 Task: Create a rule from the Agile list, Priority changed -> Complete task in the project BackTech if Priority Cleared then Complete Task
Action: Mouse moved to (554, 349)
Screenshot: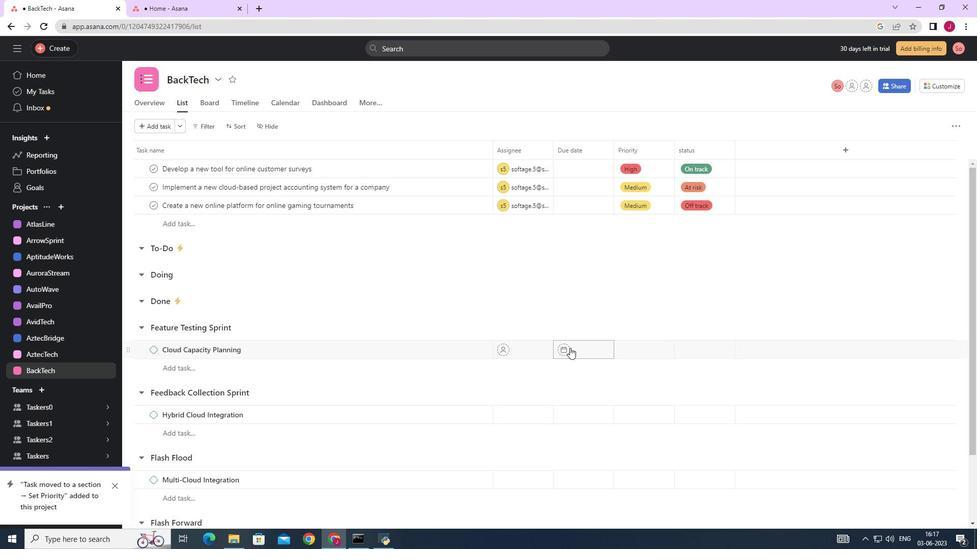 
Action: Mouse scrolled (554, 350) with delta (0, 0)
Screenshot: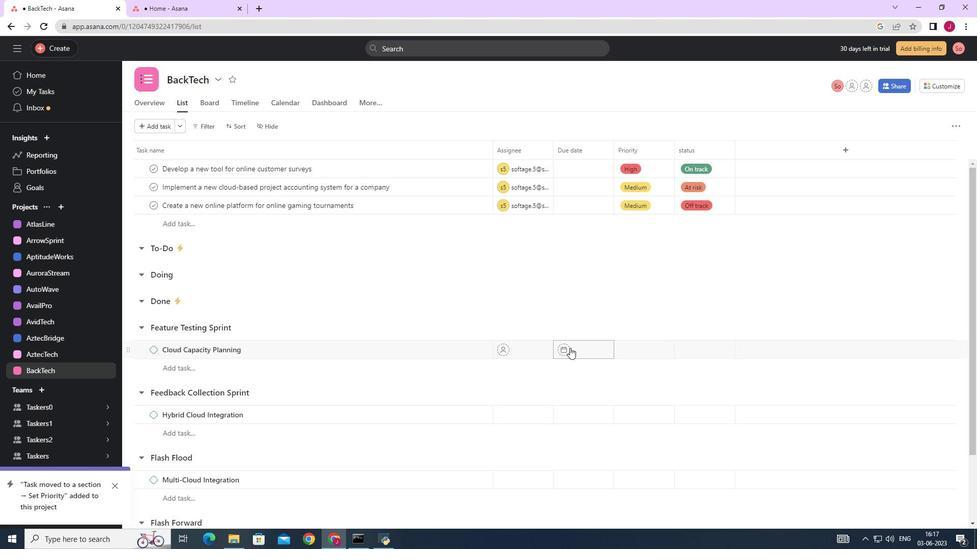 
Action: Mouse scrolled (554, 350) with delta (0, 0)
Screenshot: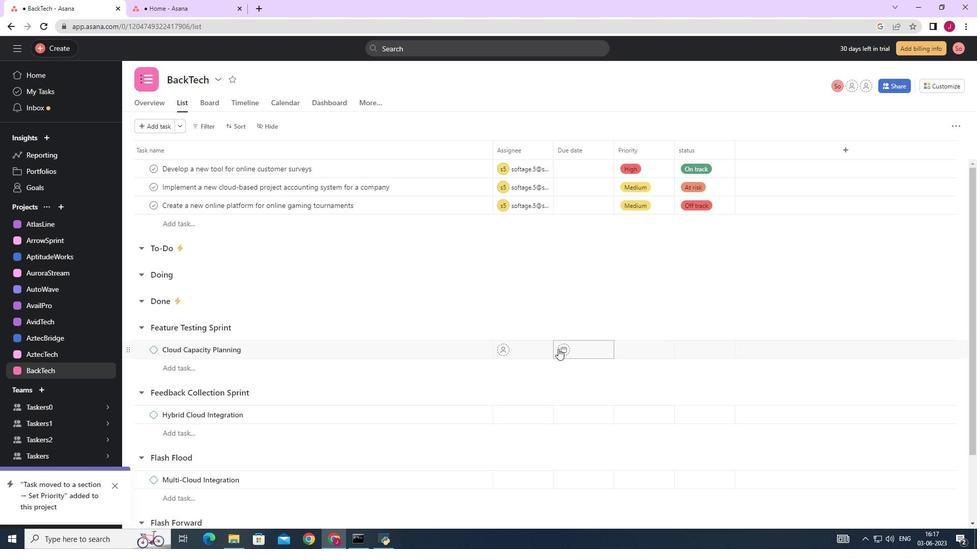 
Action: Mouse moved to (554, 349)
Screenshot: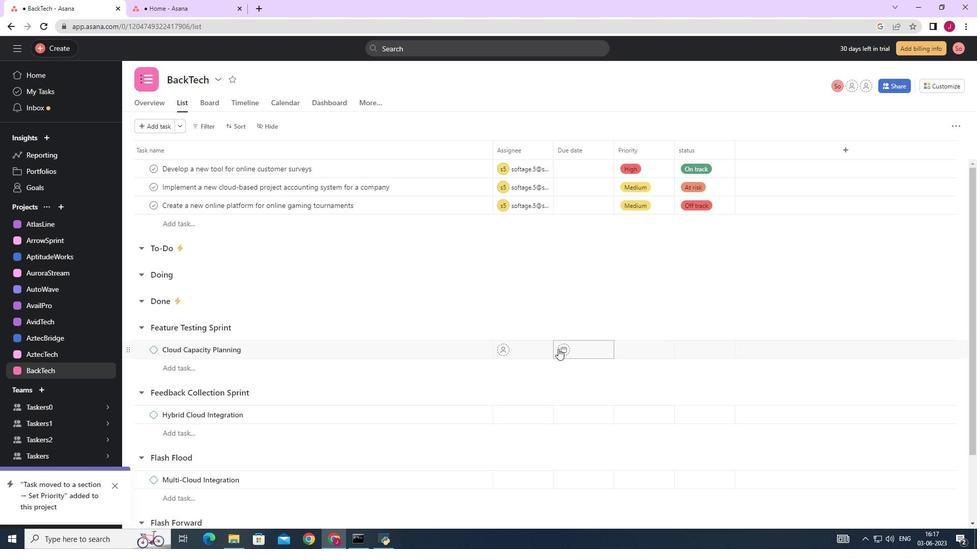 
Action: Mouse scrolled (554, 350) with delta (0, 0)
Screenshot: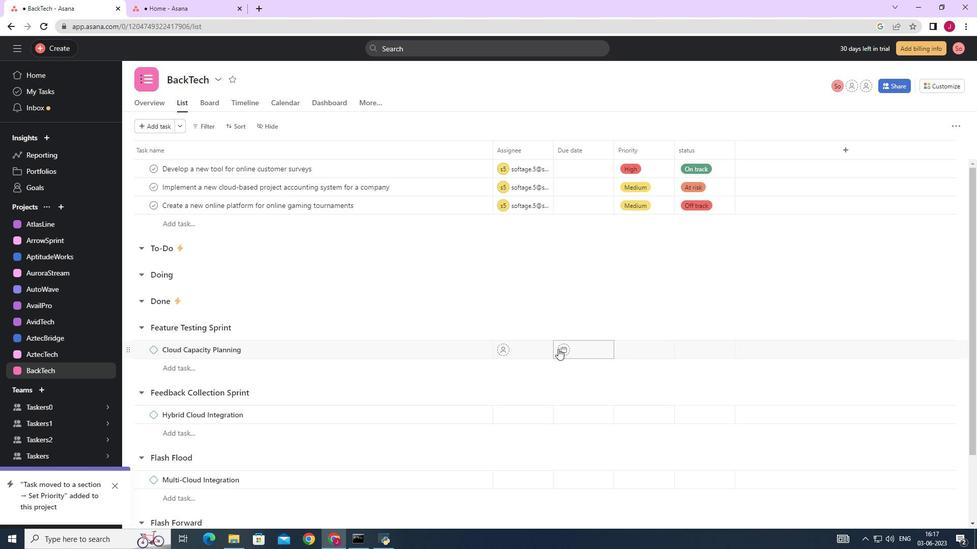 
Action: Mouse moved to (953, 86)
Screenshot: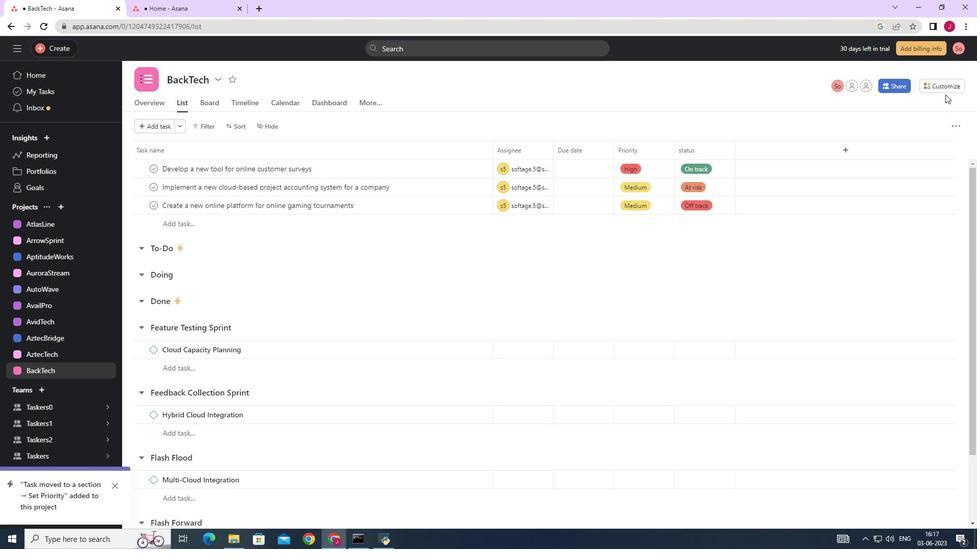 
Action: Mouse pressed left at (953, 86)
Screenshot: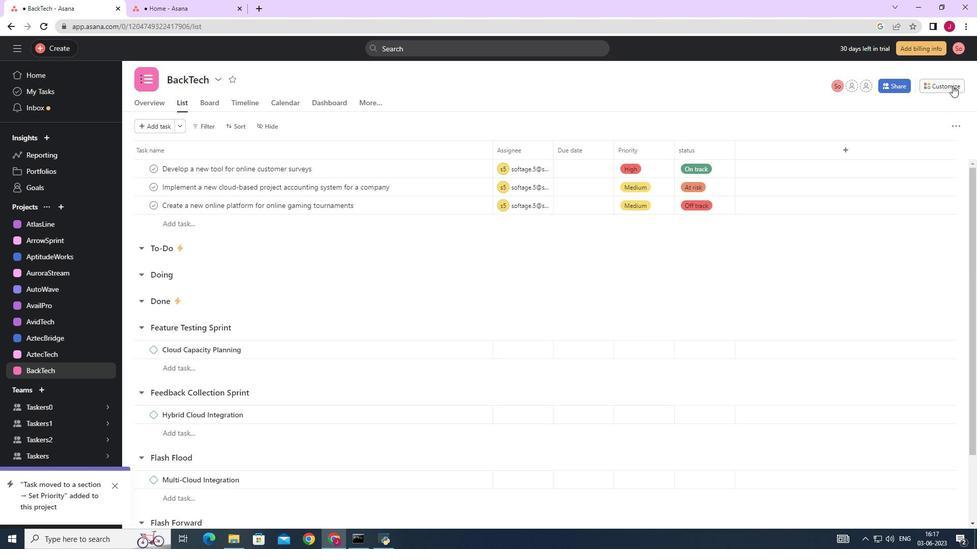 
Action: Mouse moved to (763, 221)
Screenshot: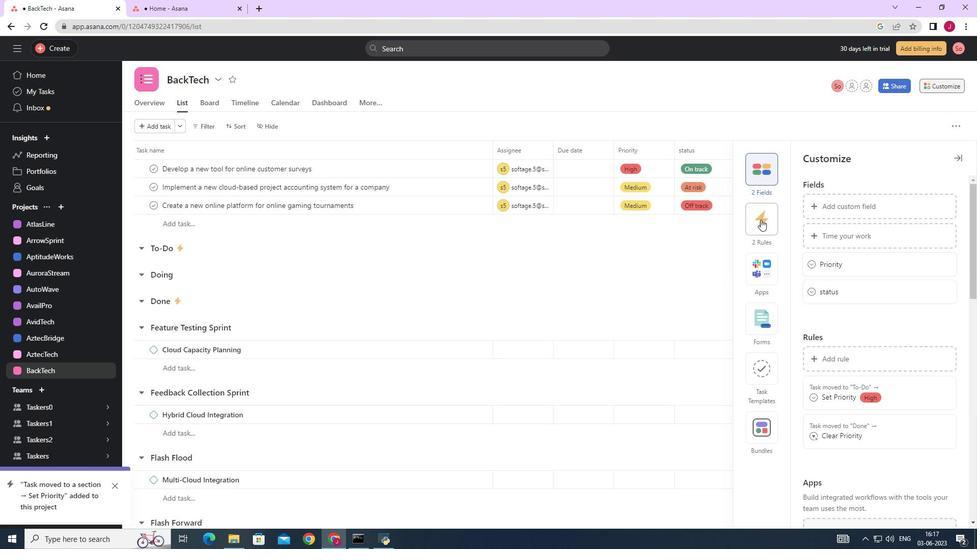 
Action: Mouse pressed left at (763, 221)
Screenshot: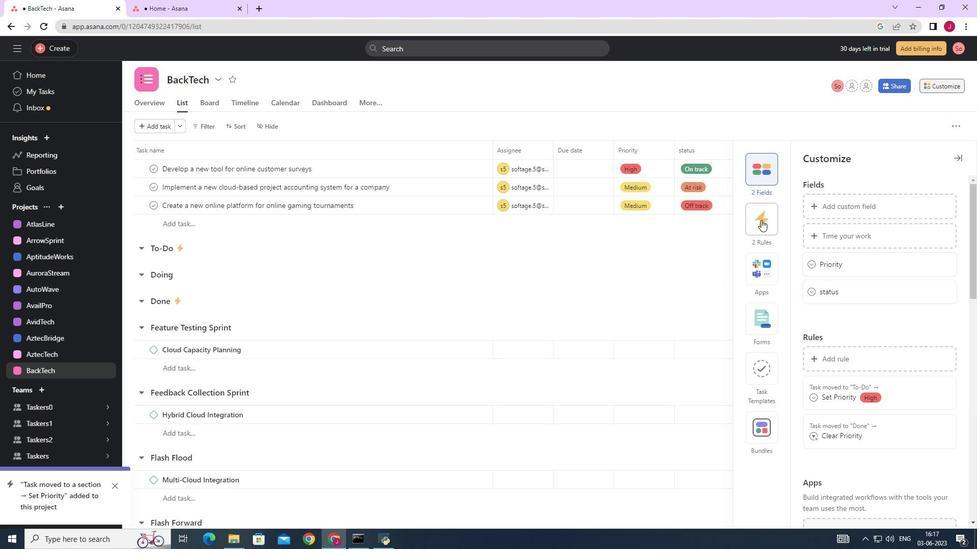 
Action: Mouse moved to (845, 210)
Screenshot: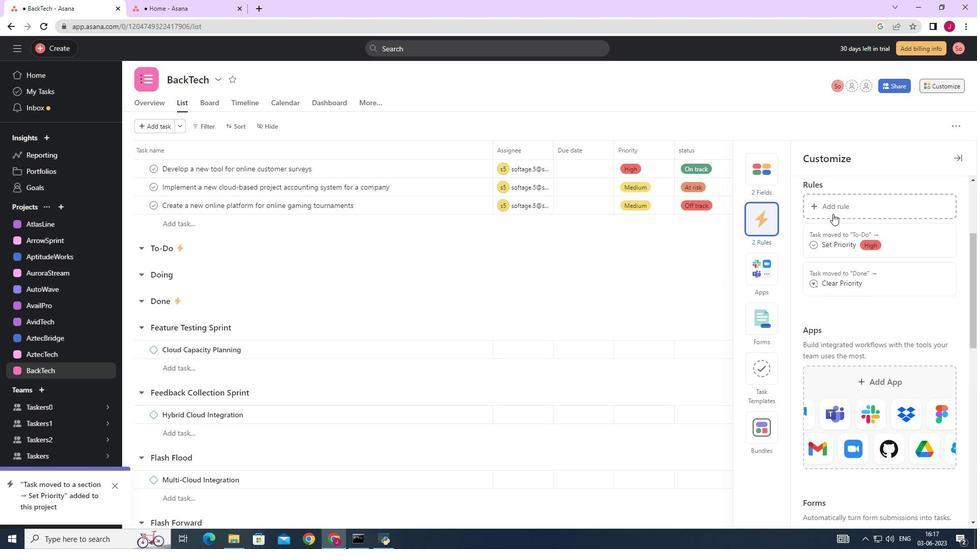 
Action: Mouse pressed left at (845, 210)
Screenshot: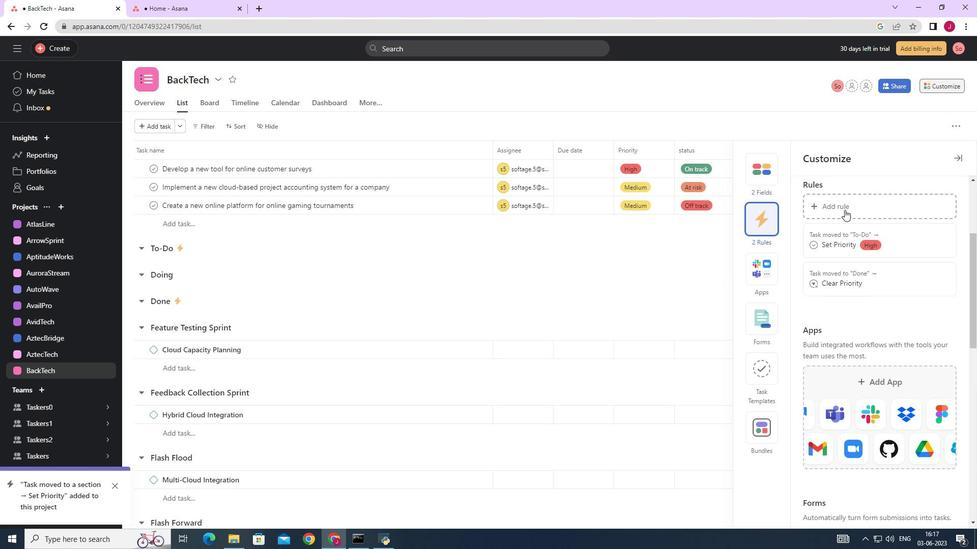 
Action: Mouse moved to (212, 150)
Screenshot: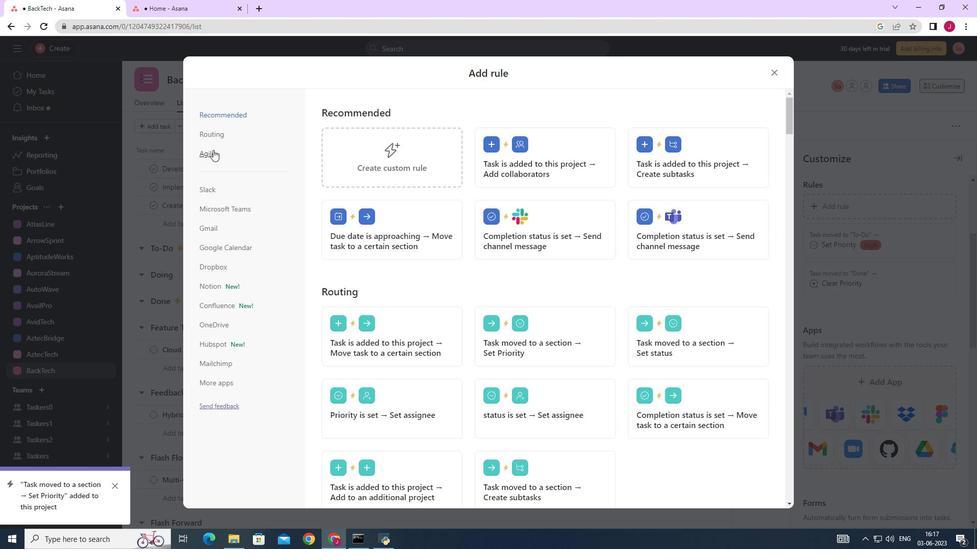 
Action: Mouse pressed left at (212, 150)
Screenshot: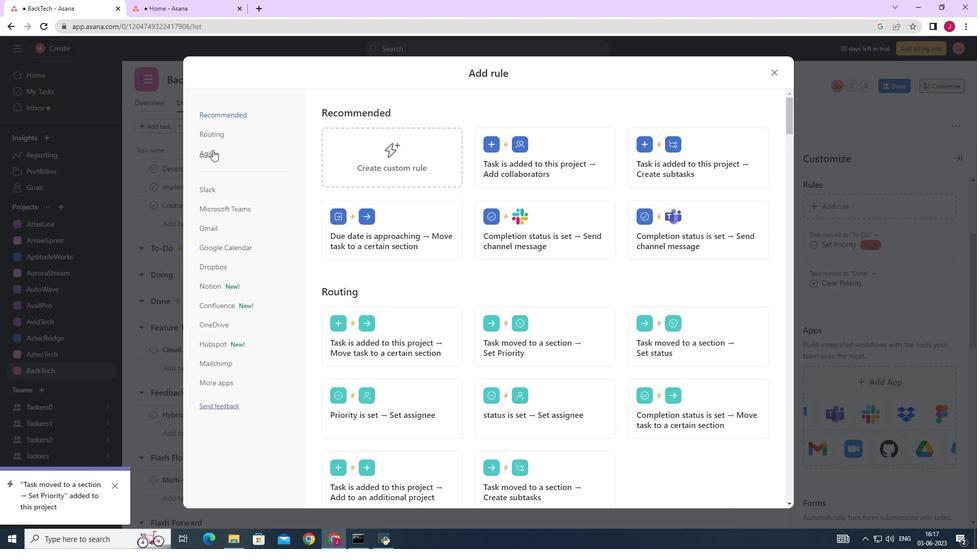 
Action: Mouse moved to (433, 148)
Screenshot: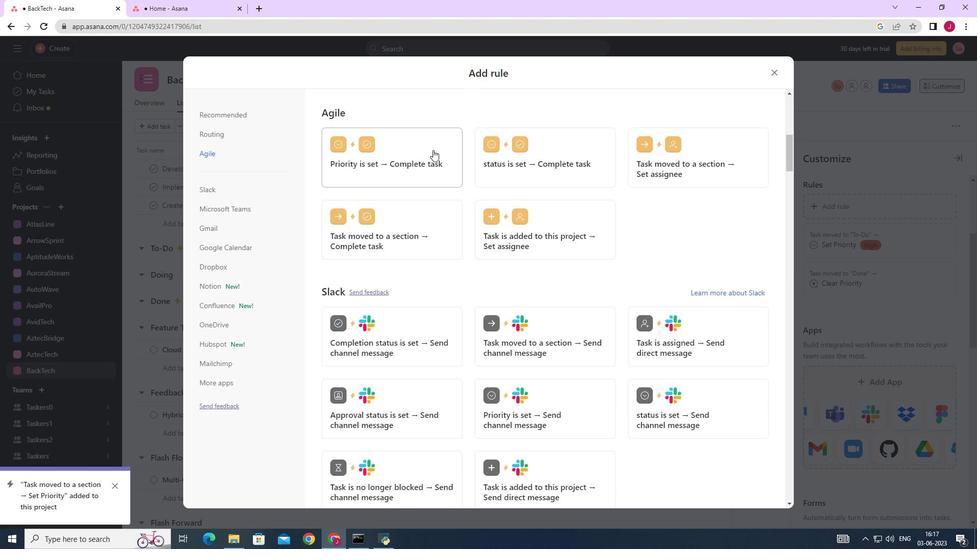 
Action: Mouse pressed left at (433, 148)
Screenshot: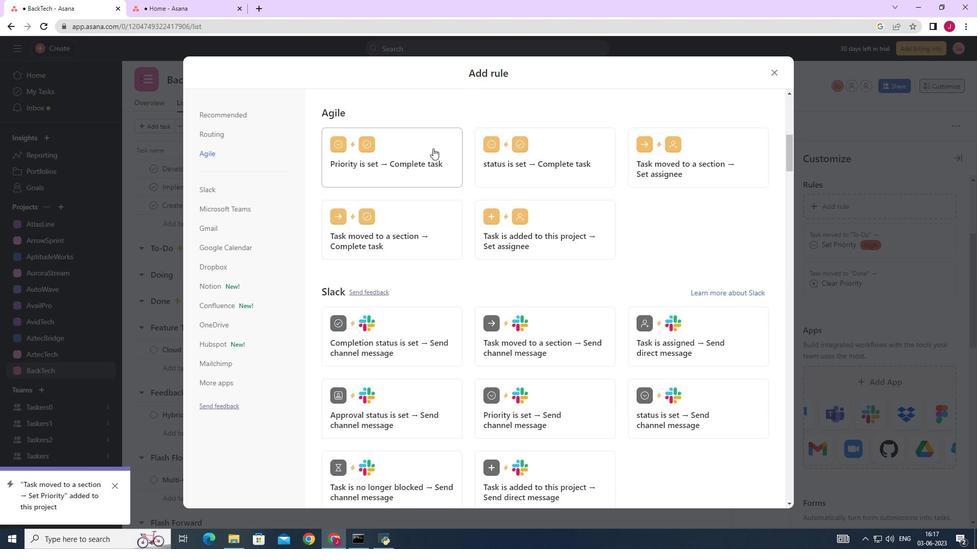 
Action: Mouse moved to (395, 280)
Screenshot: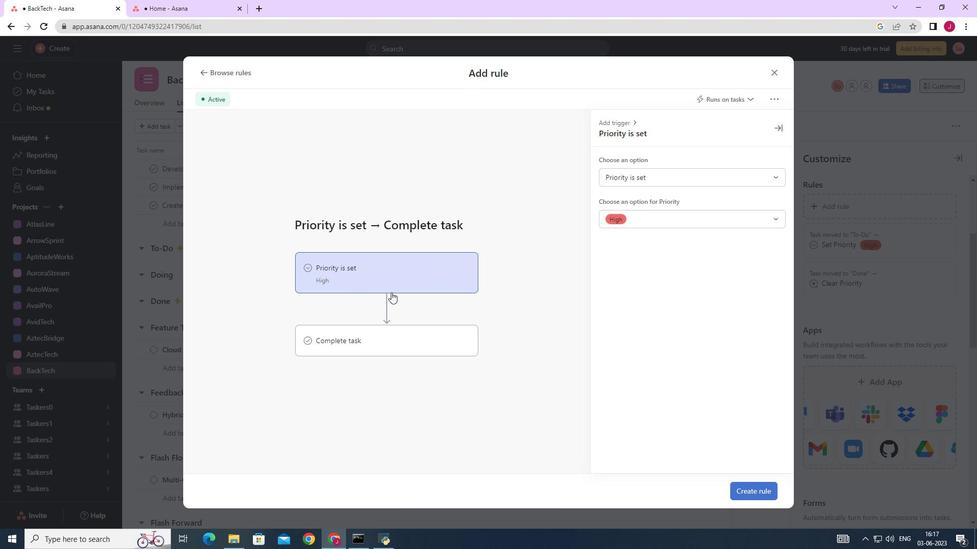 
Action: Mouse pressed left at (395, 280)
Screenshot: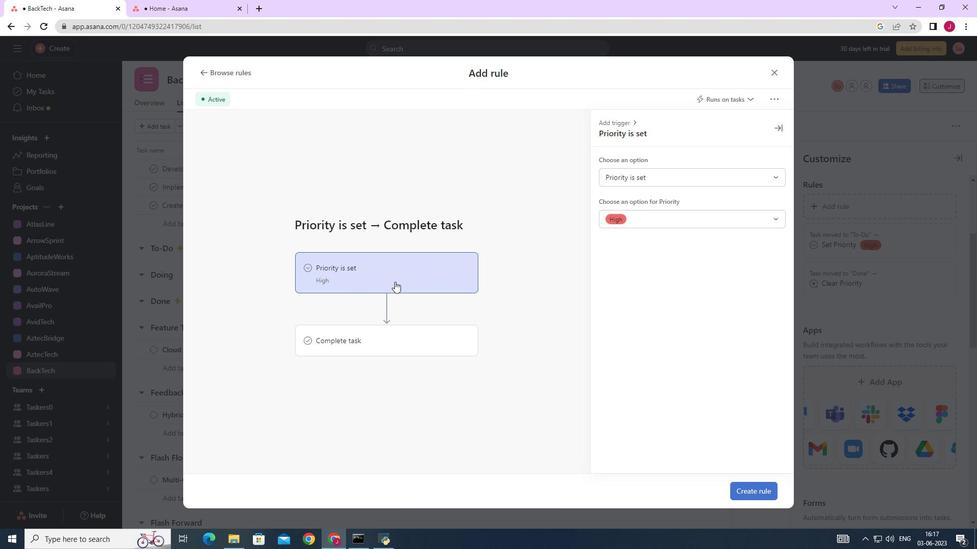 
Action: Mouse moved to (657, 178)
Screenshot: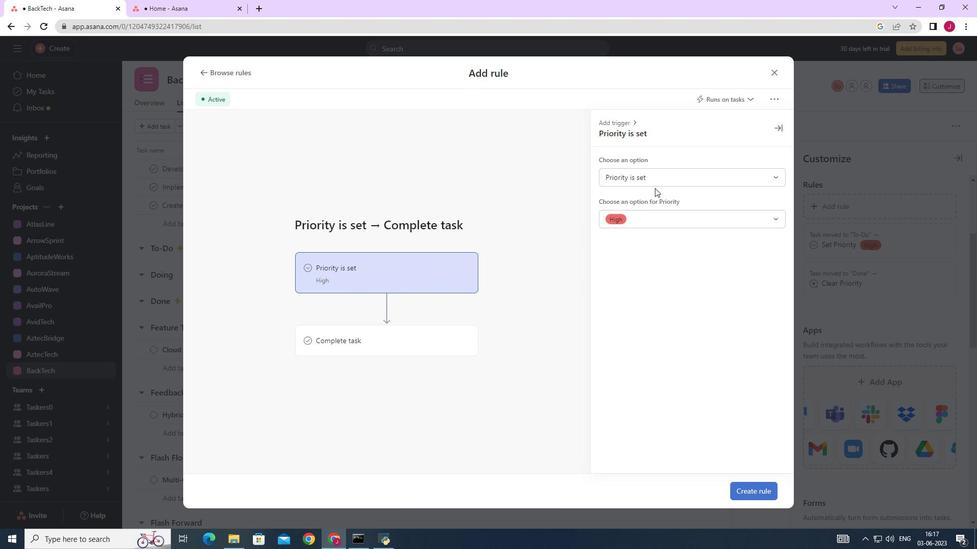 
Action: Mouse pressed left at (657, 178)
Screenshot: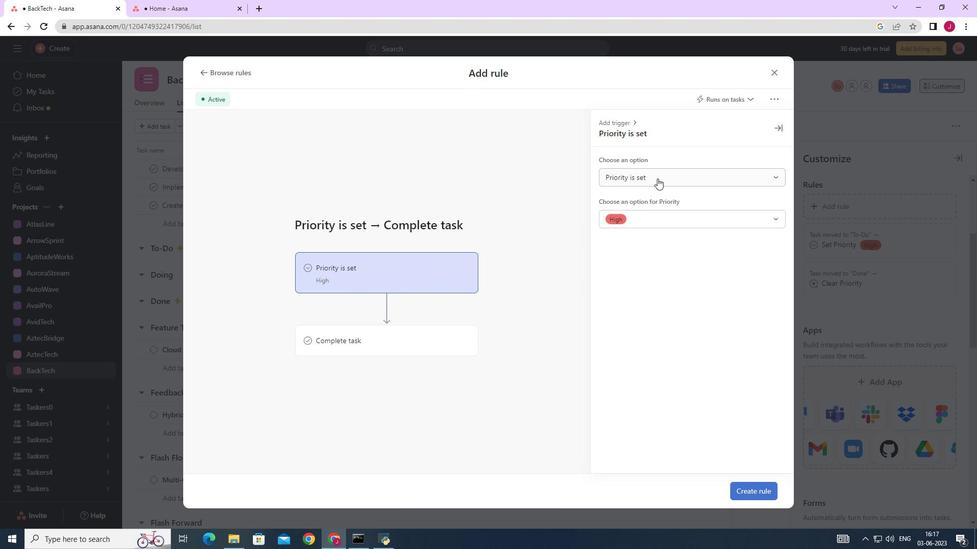 
Action: Mouse moved to (644, 217)
Screenshot: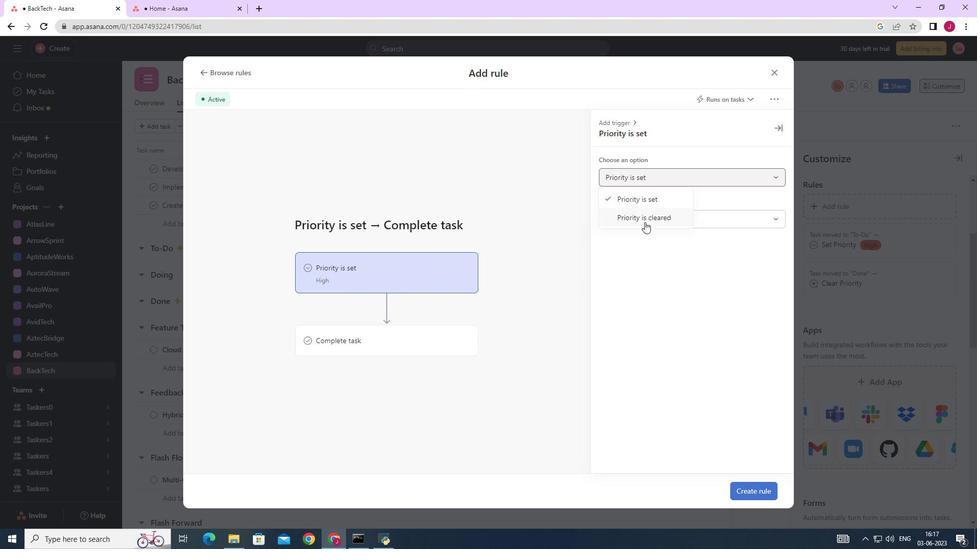 
Action: Mouse pressed left at (644, 217)
Screenshot: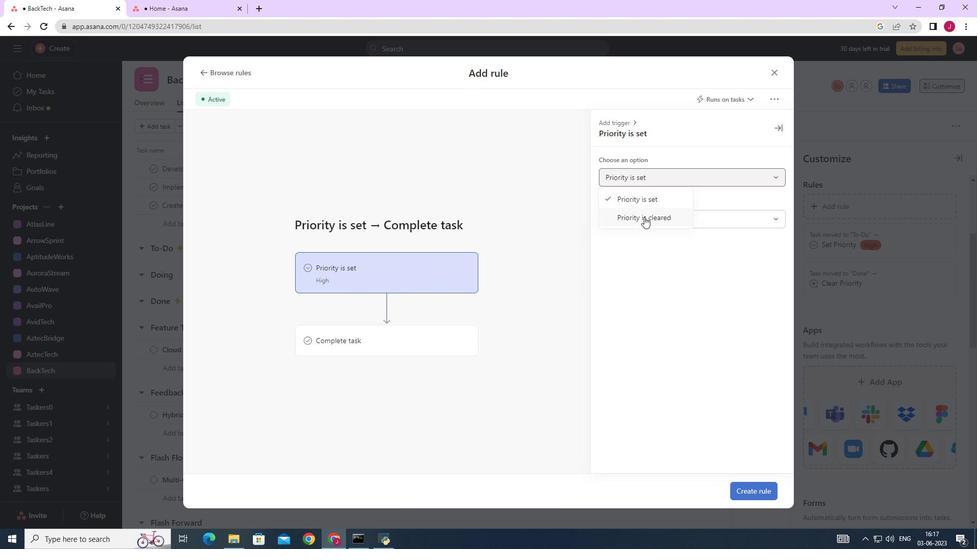 
Action: Mouse moved to (396, 339)
Screenshot: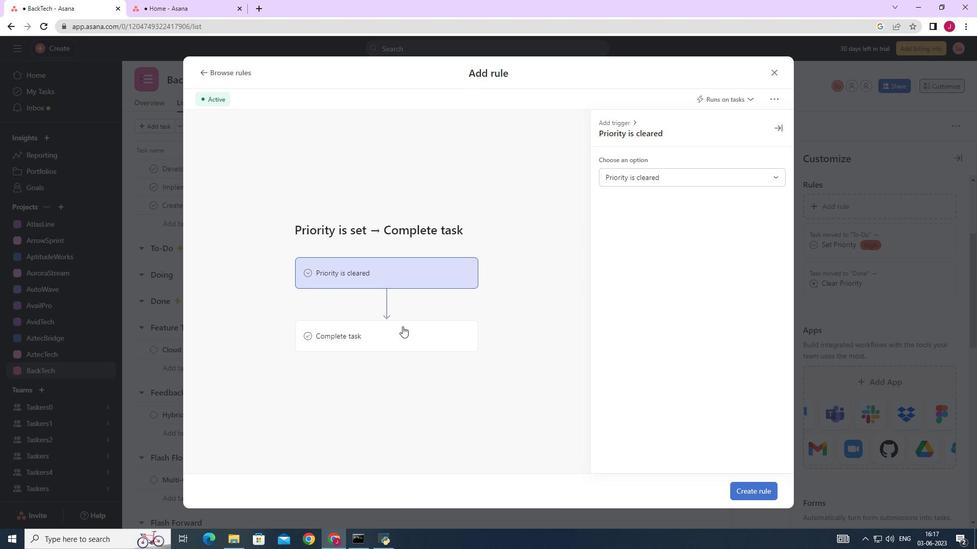 
Action: Mouse pressed left at (396, 339)
Screenshot: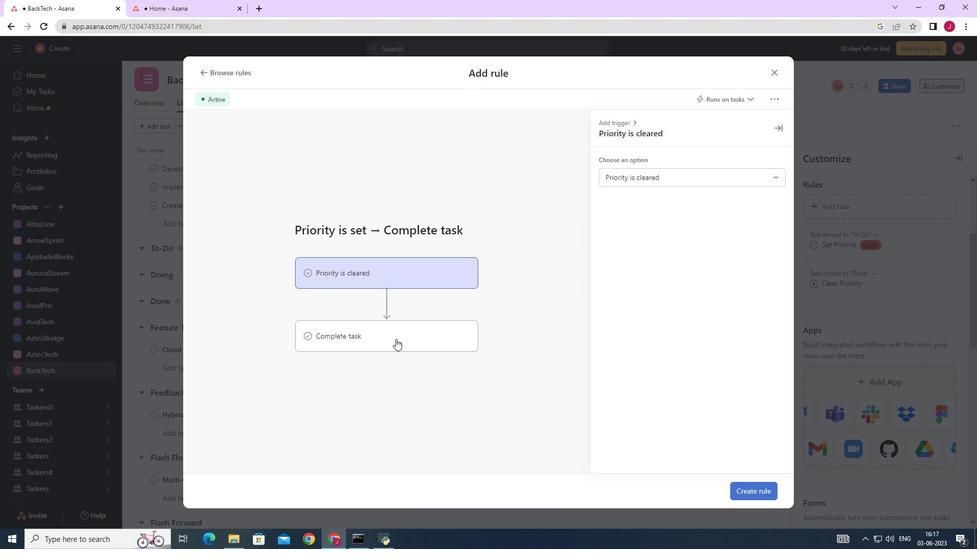 
Action: Mouse moved to (757, 492)
Screenshot: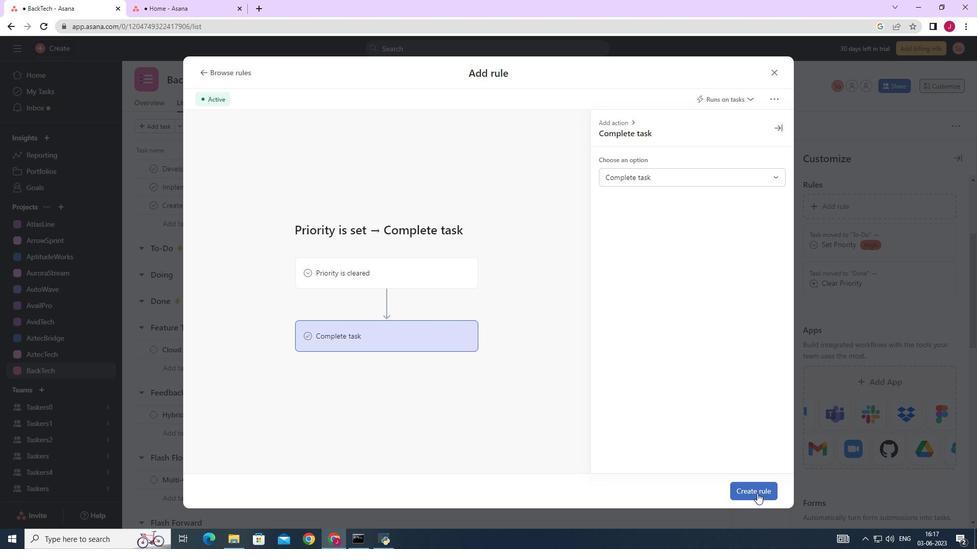 
Action: Mouse pressed left at (757, 492)
Screenshot: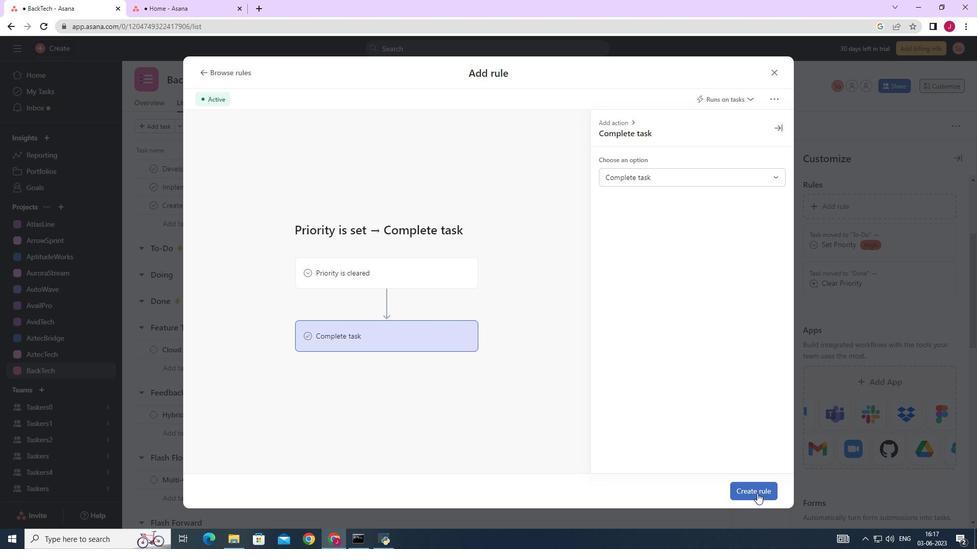 
Action: Mouse moved to (600, 230)
Screenshot: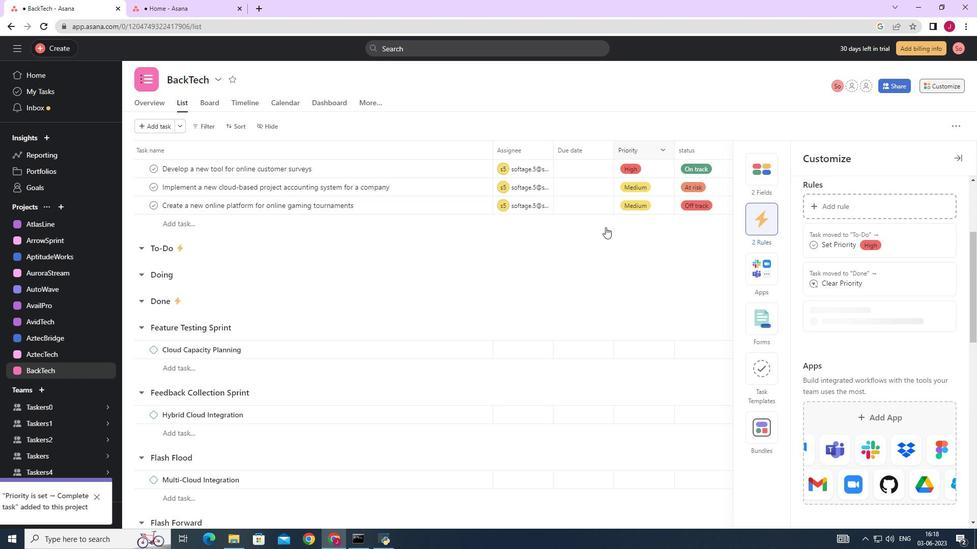 
